 Task: Create a sub task Release to Production / Go Live for the task  Create a new online booking system for a tour operator in the project AgileOutlook , assign it to team member softage.1@softage.net and update the status of the sub task to  Completed , set the priority of the sub task to High
Action: Mouse moved to (48, 294)
Screenshot: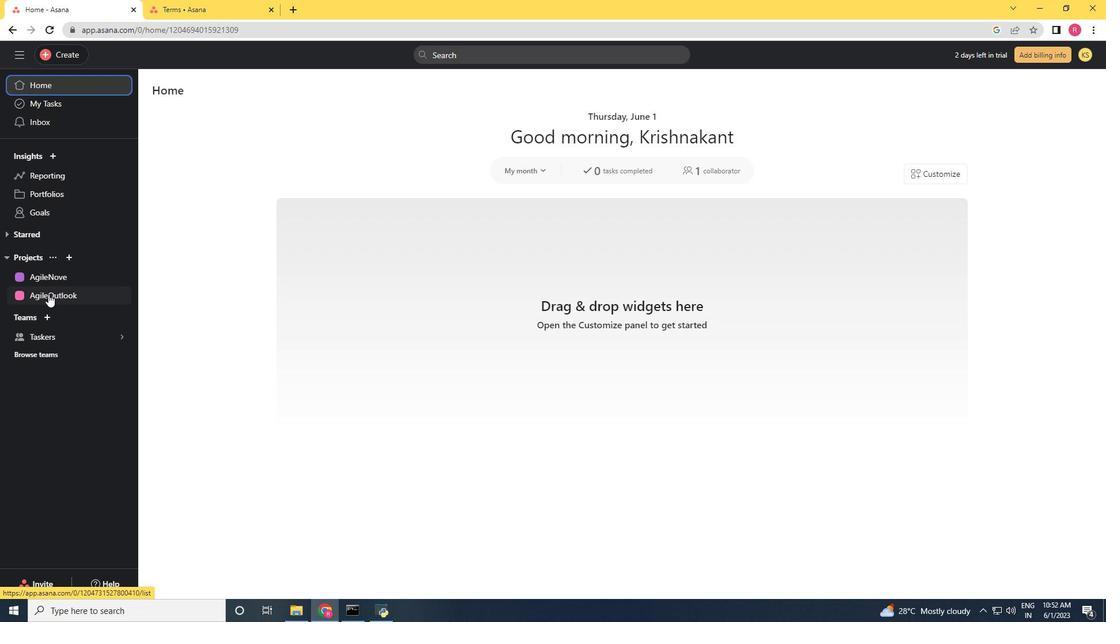 
Action: Mouse pressed left at (48, 294)
Screenshot: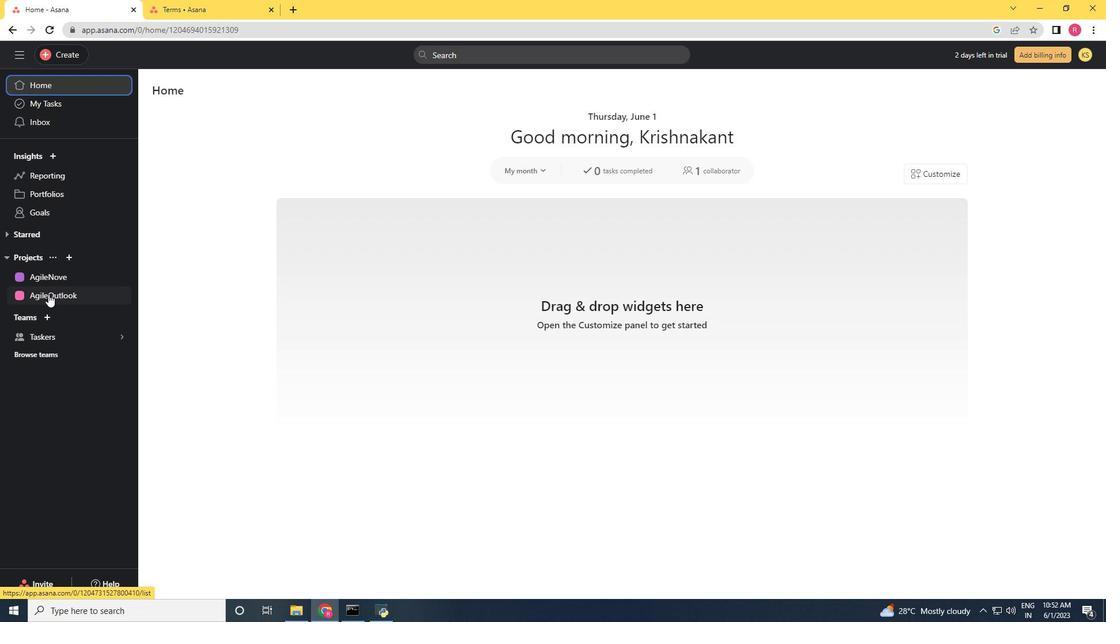 
Action: Mouse moved to (474, 254)
Screenshot: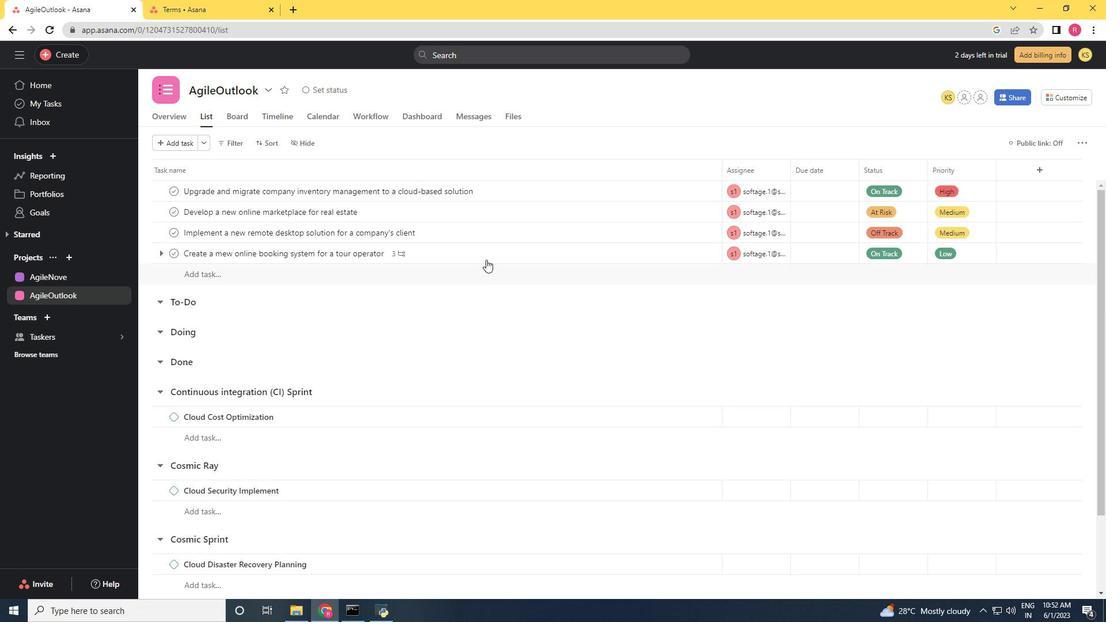 
Action: Mouse pressed left at (474, 254)
Screenshot: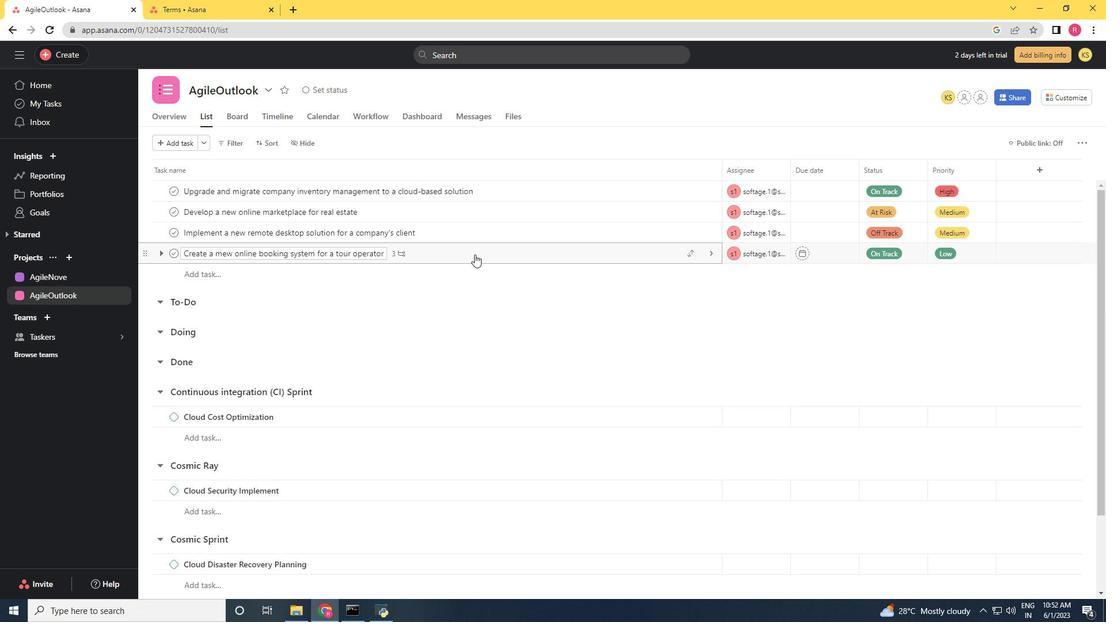 
Action: Mouse moved to (808, 341)
Screenshot: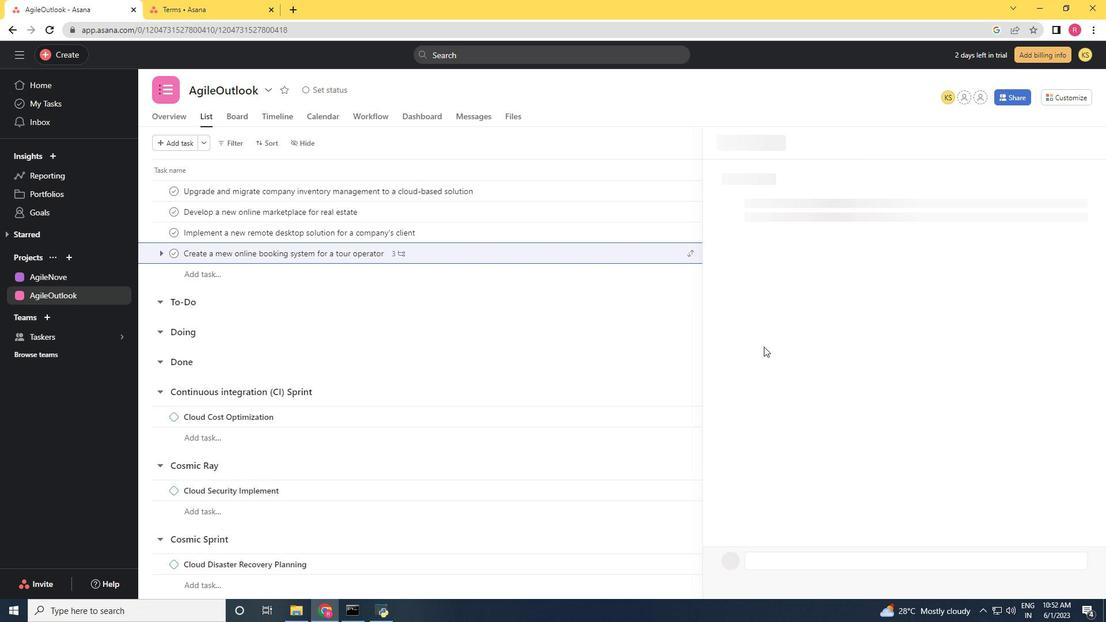 
Action: Mouse scrolled (808, 341) with delta (0, 0)
Screenshot: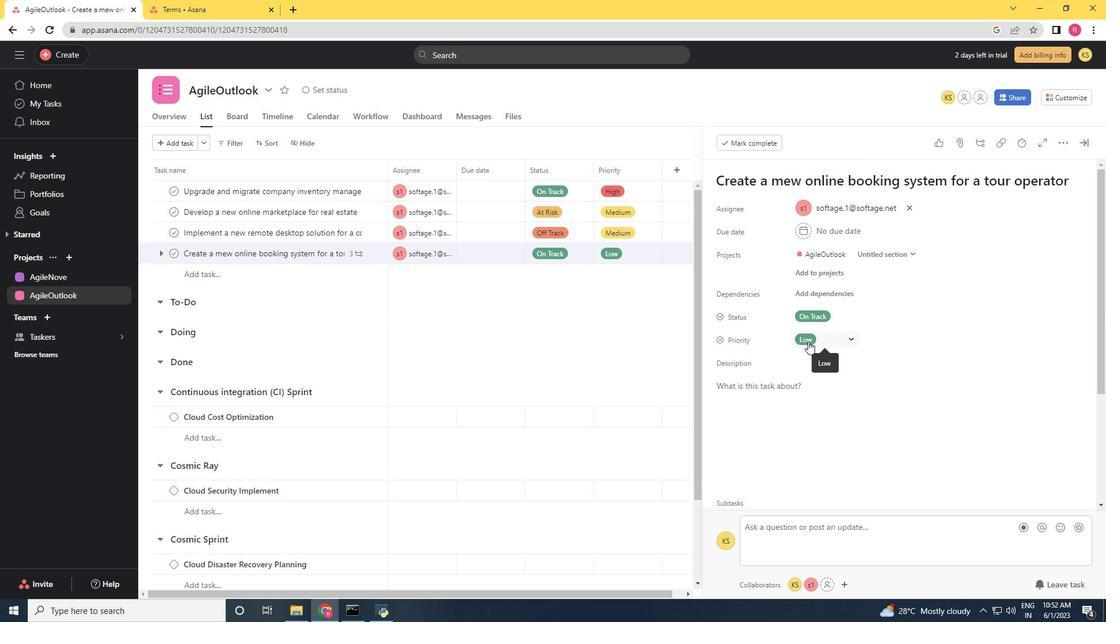 
Action: Mouse scrolled (808, 341) with delta (0, 0)
Screenshot: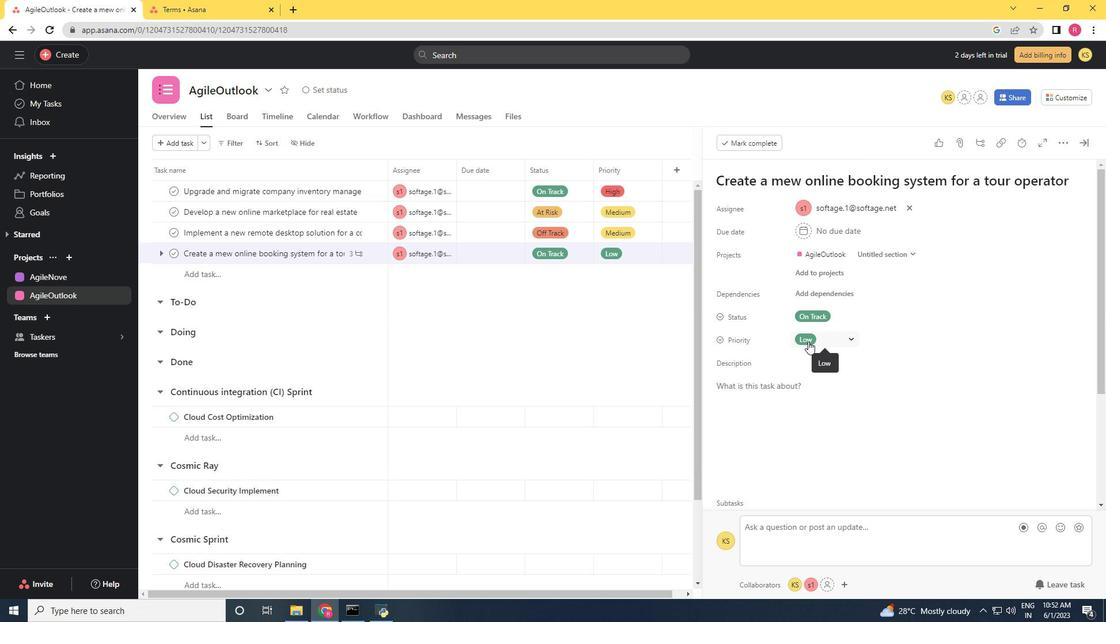 
Action: Mouse scrolled (808, 341) with delta (0, 0)
Screenshot: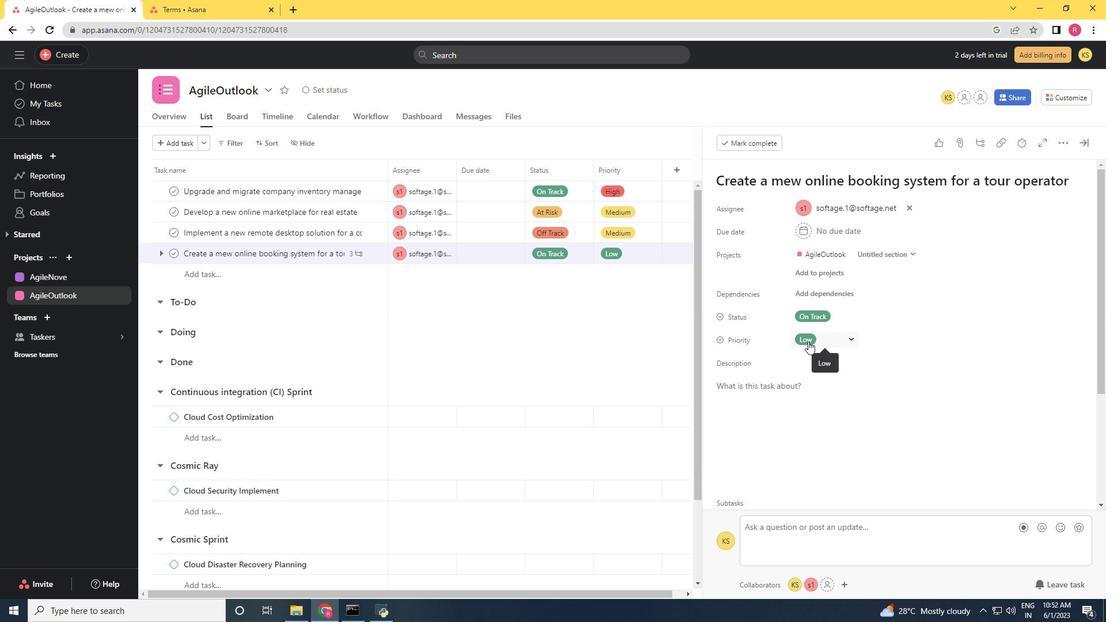 
Action: Mouse scrolled (808, 341) with delta (0, 0)
Screenshot: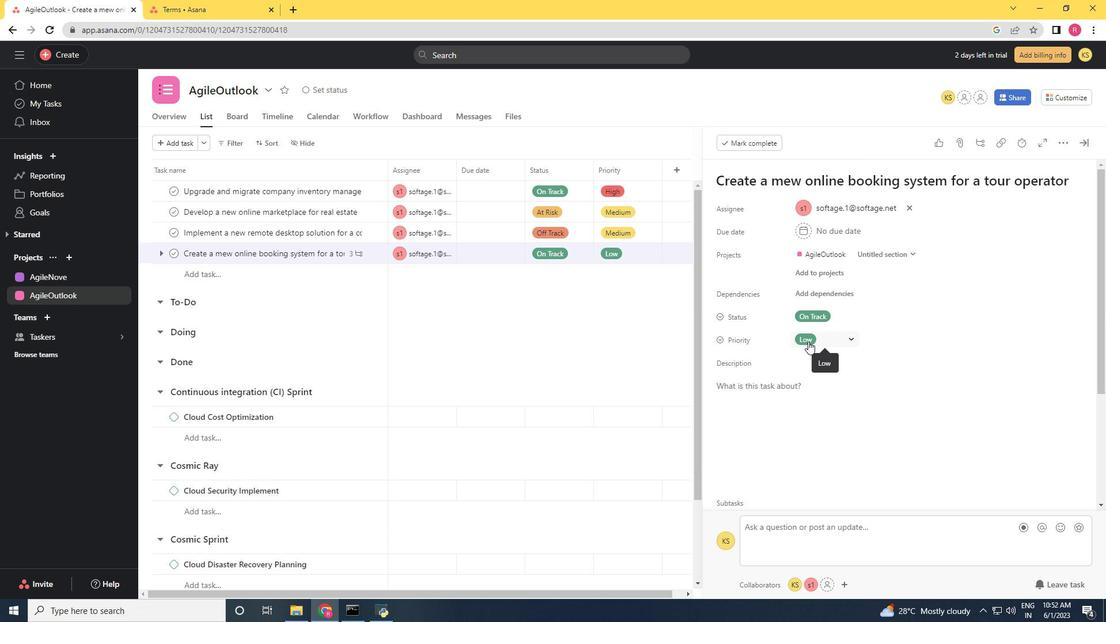 
Action: Mouse moved to (747, 417)
Screenshot: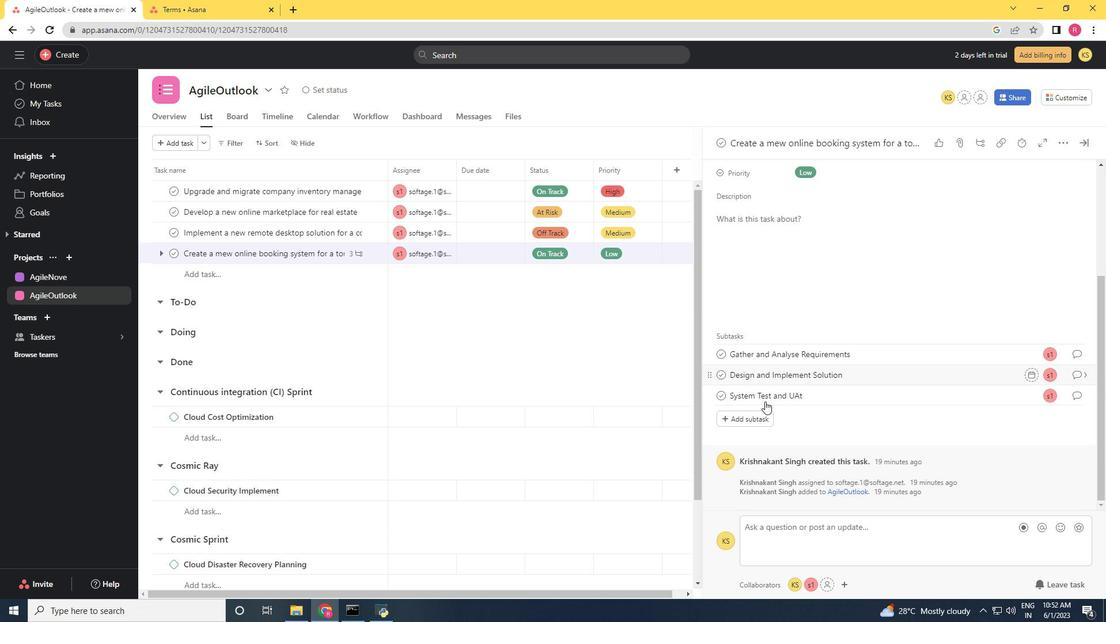 
Action: Mouse pressed left at (747, 417)
Screenshot: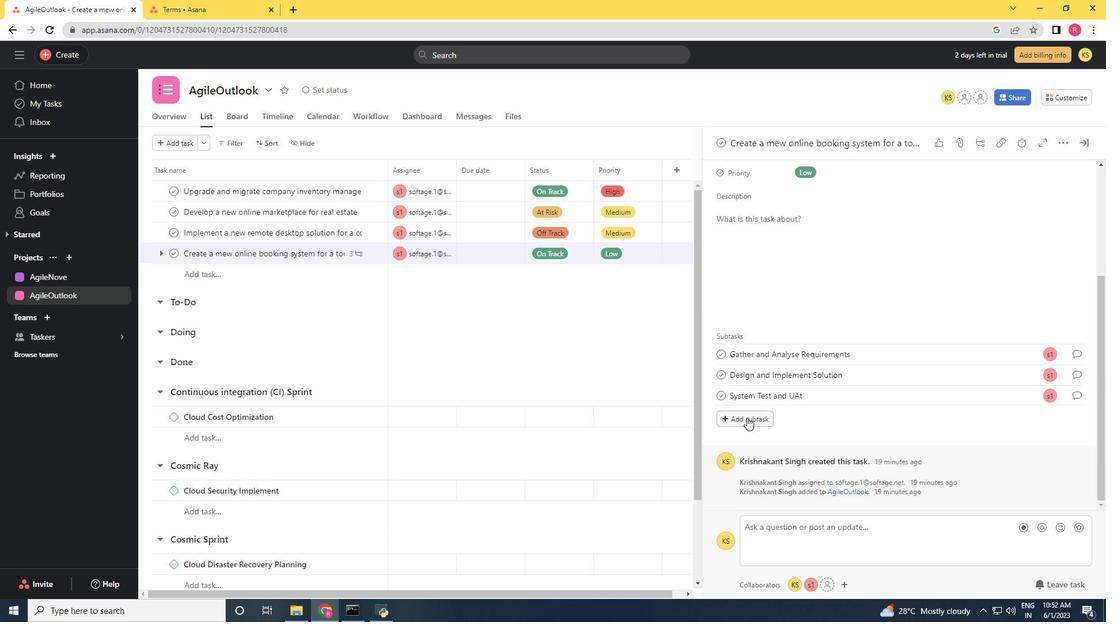 
Action: Mouse moved to (572, 353)
Screenshot: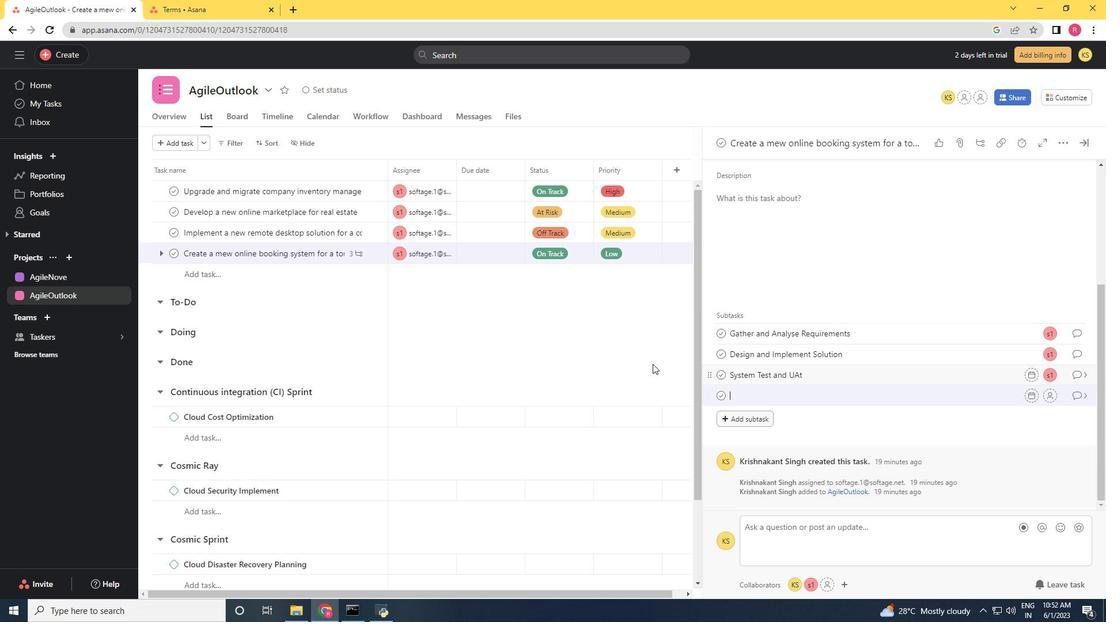 
Action: Key pressed <Key.shift>Release<Key.space>to<Key.space><Key.shift>Productio<Key.space>/<Key.space><Key.shift>Go<Key.space><Key.shift><Key.shift><Key.shift>Live
Screenshot: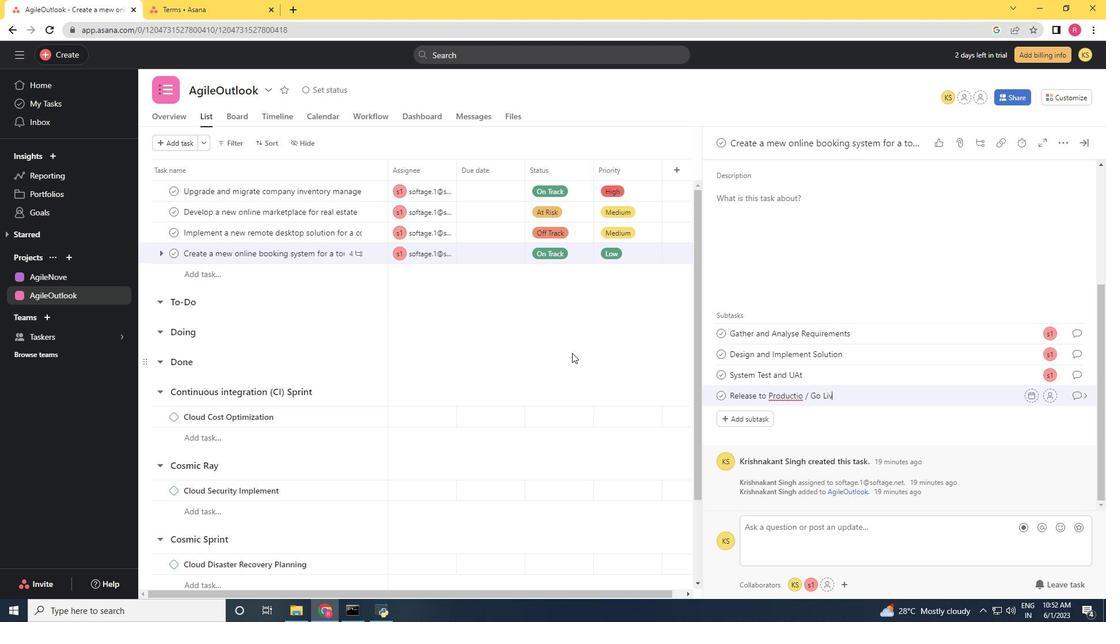 
Action: Mouse moved to (804, 396)
Screenshot: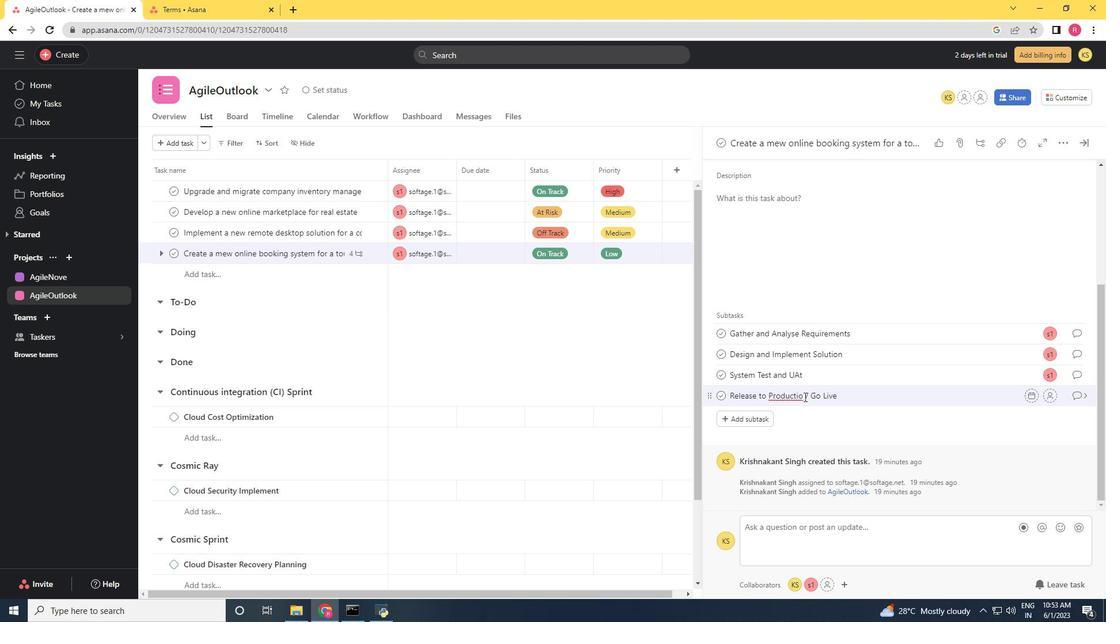 
Action: Mouse pressed left at (804, 396)
Screenshot: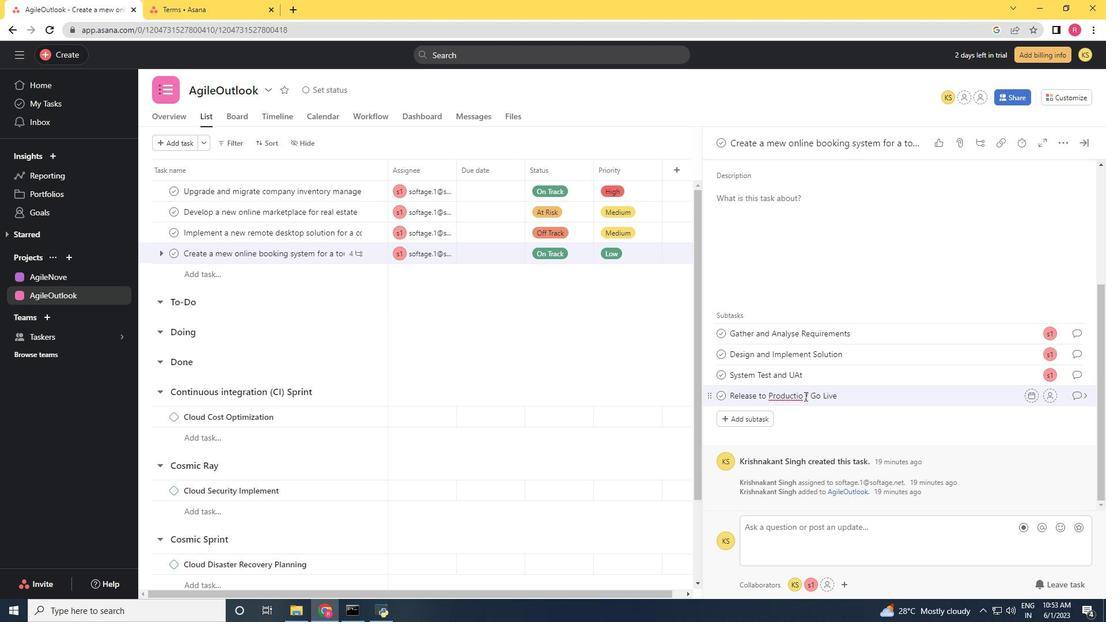 
Action: Mouse moved to (805, 396)
Screenshot: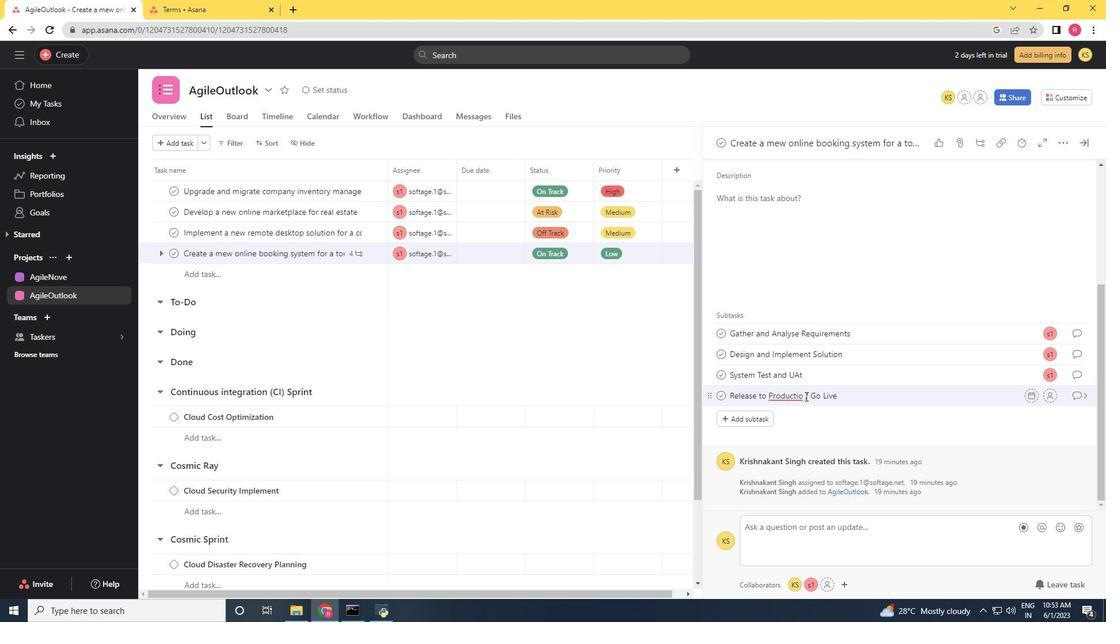 
Action: Key pressed <Key.backspace>n
Screenshot: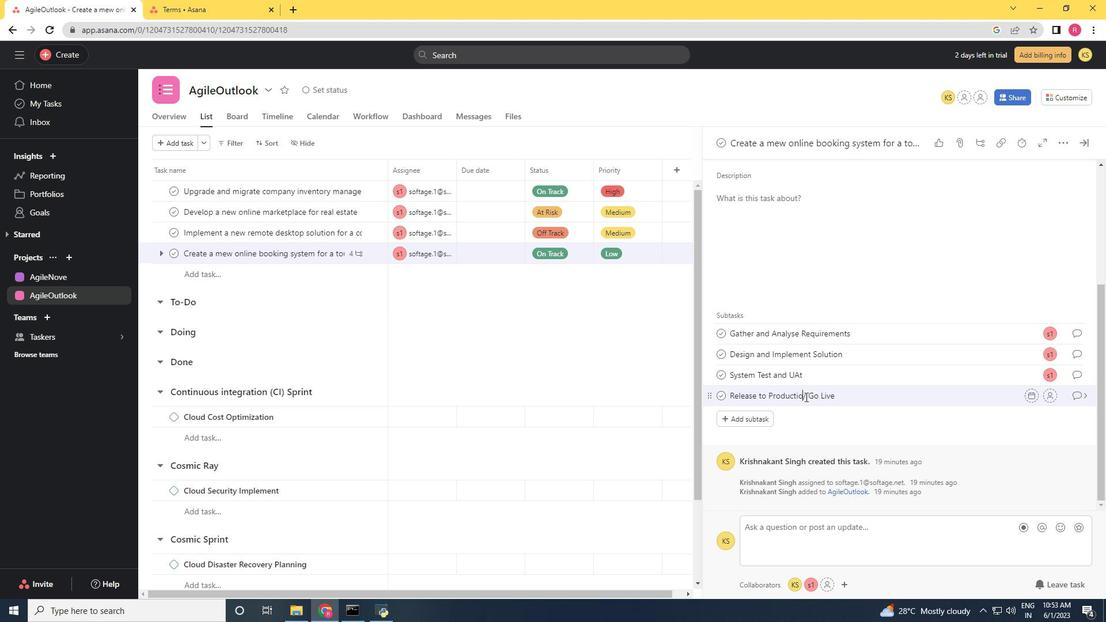 
Action: Mouse moved to (804, 397)
Screenshot: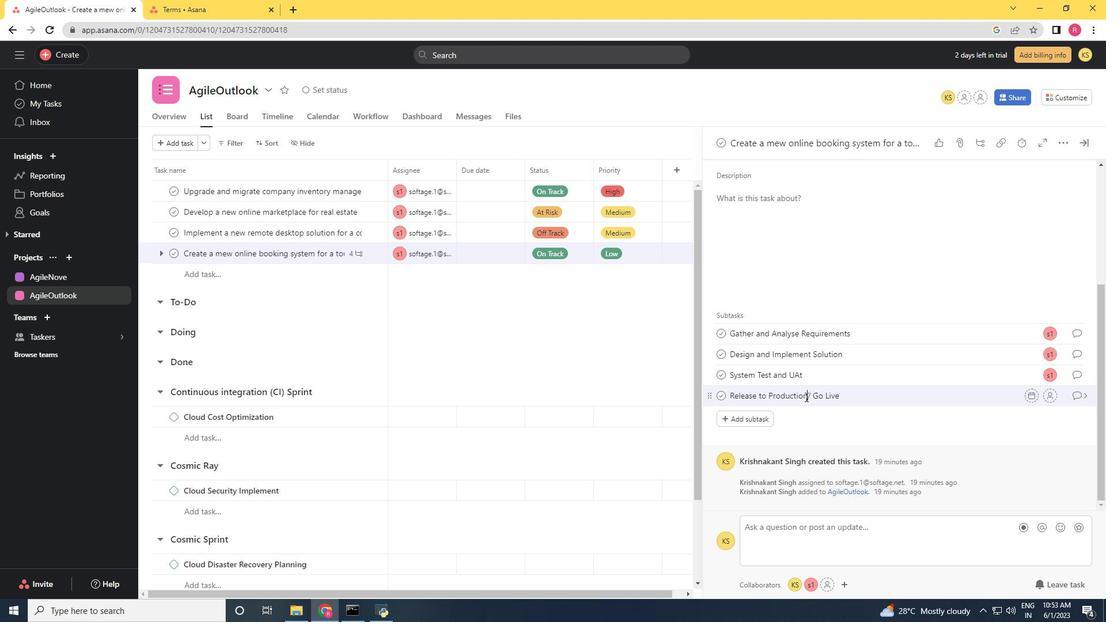 
Action: Key pressed <Key.space>
Screenshot: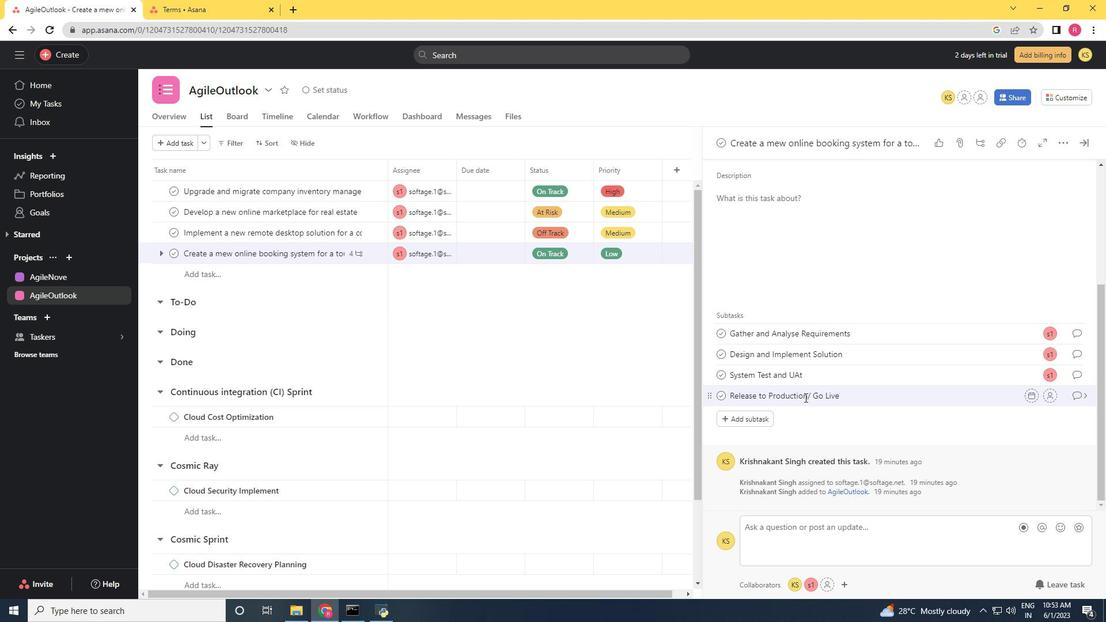 
Action: Mouse moved to (1055, 396)
Screenshot: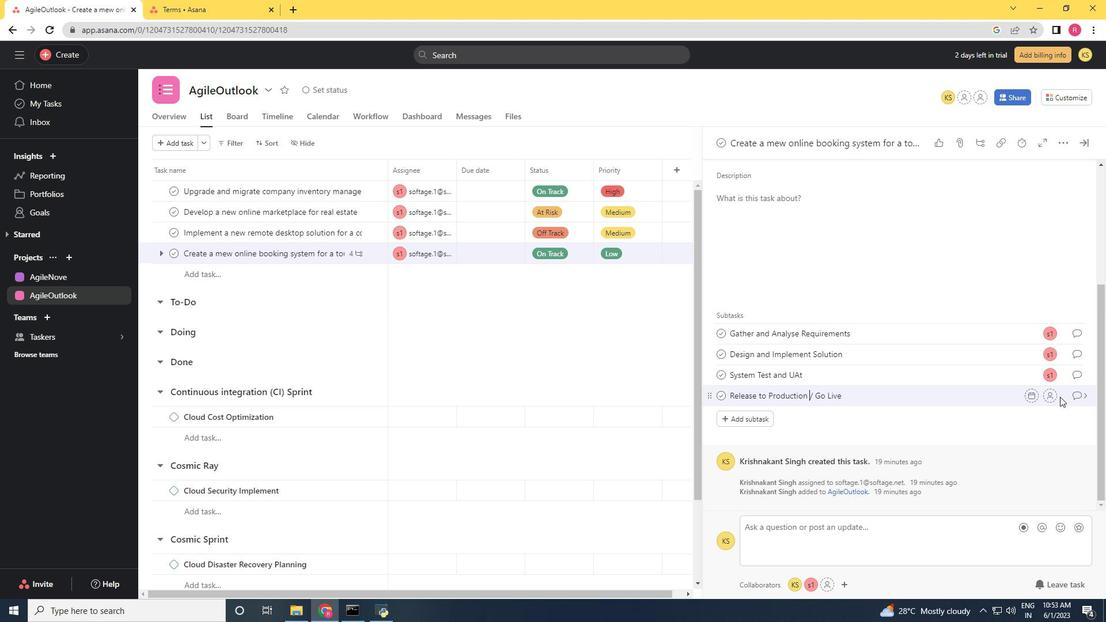 
Action: Mouse pressed left at (1055, 396)
Screenshot: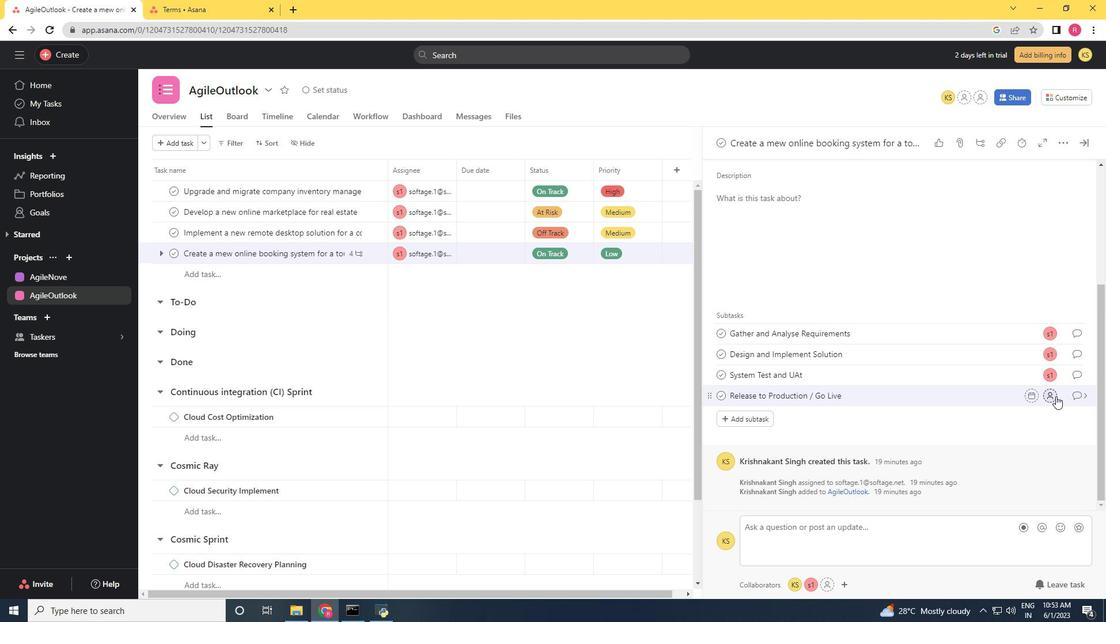 
Action: Key pressed softage.1<Key.shift>@softage.net
Screenshot: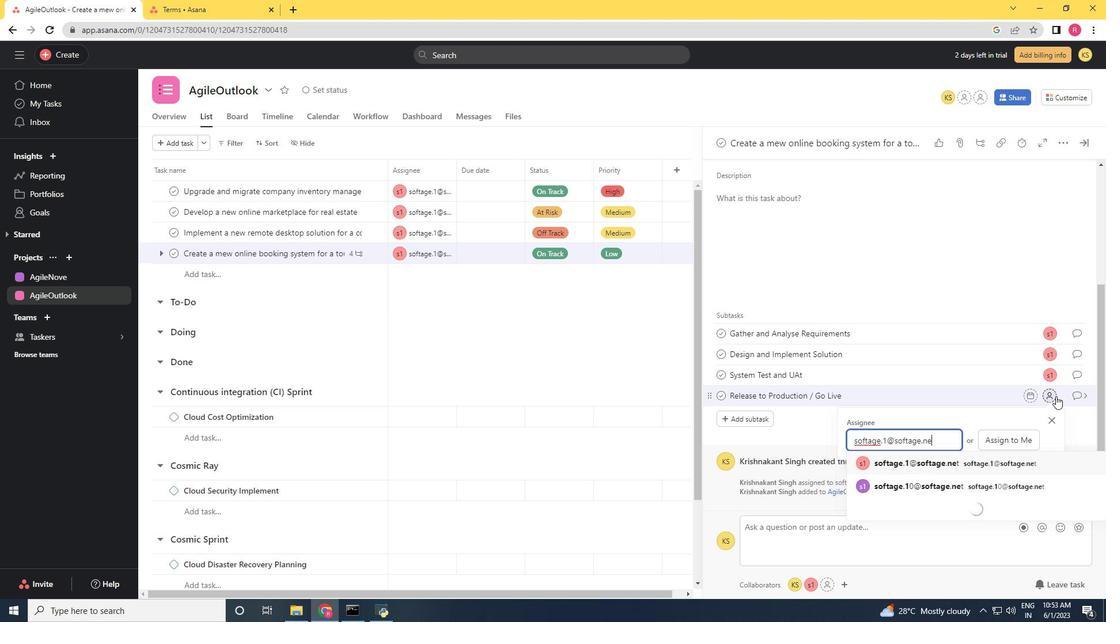 
Action: Mouse moved to (918, 455)
Screenshot: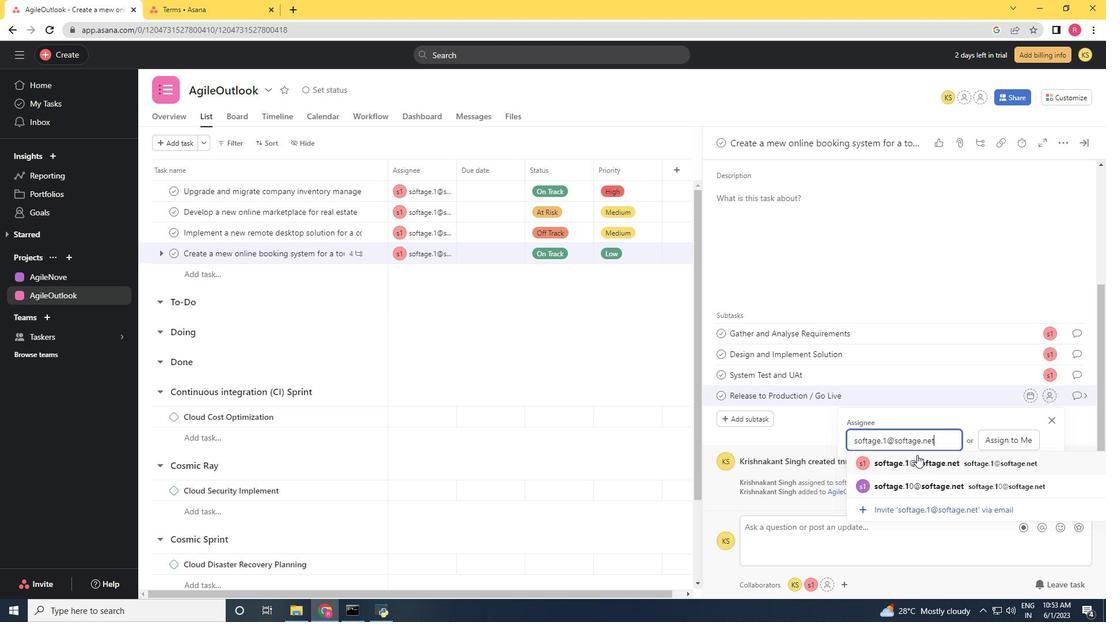 
Action: Mouse pressed left at (918, 455)
Screenshot: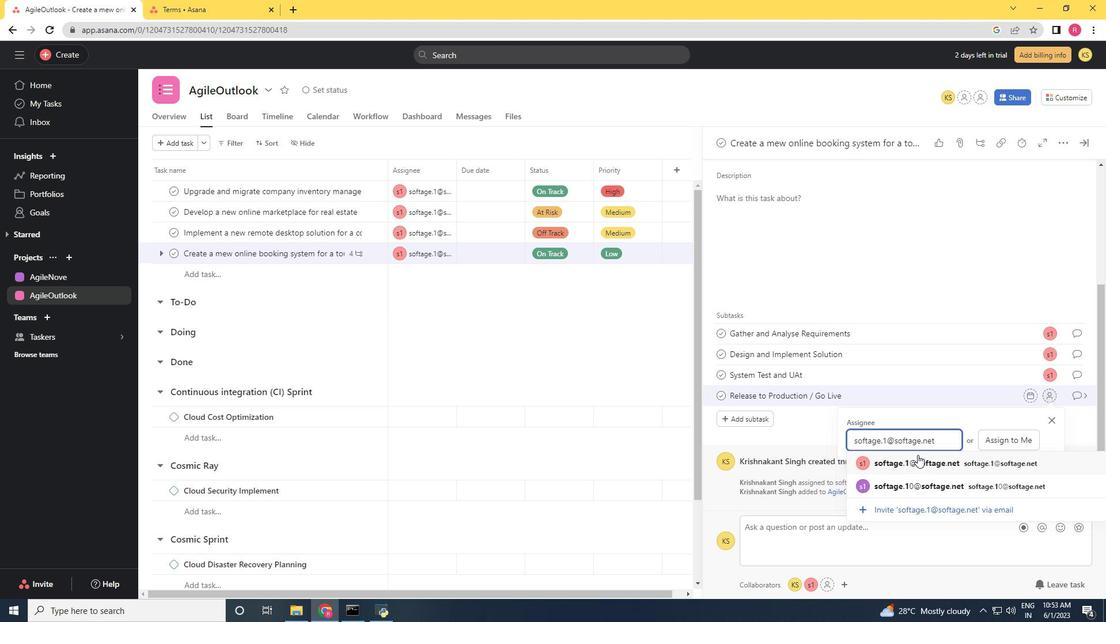 
Action: Mouse moved to (1078, 394)
Screenshot: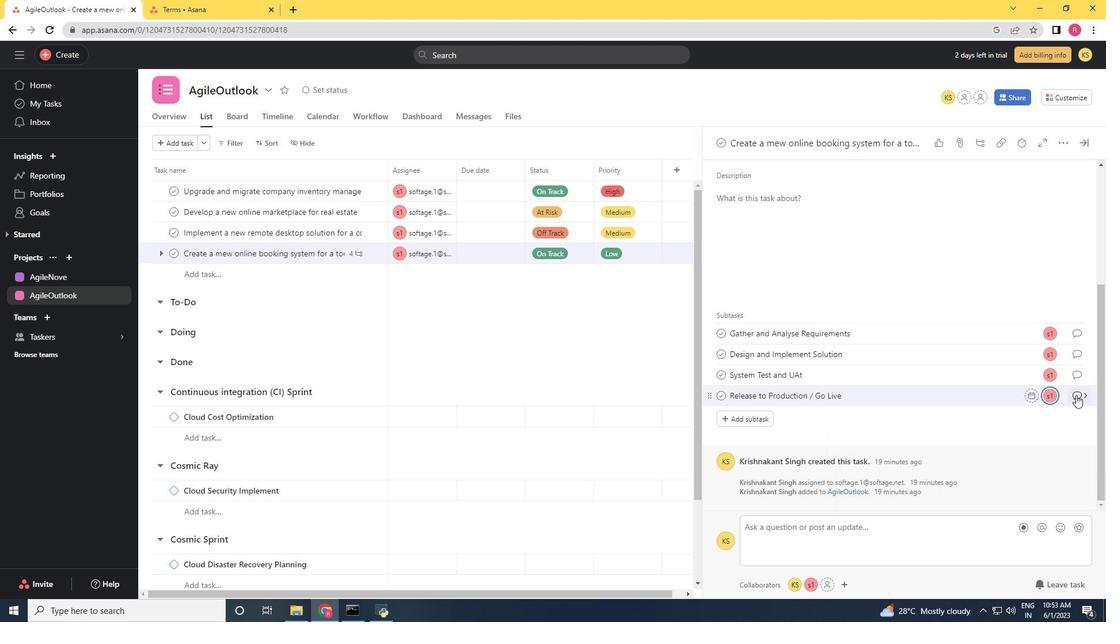 
Action: Mouse pressed left at (1078, 394)
Screenshot: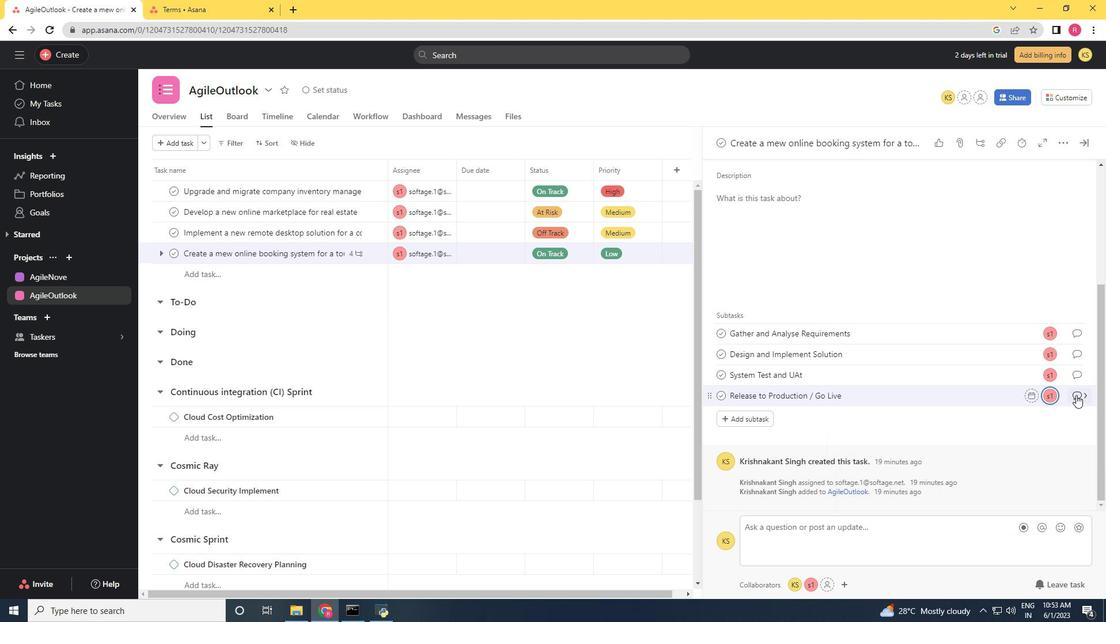 
Action: Mouse moved to (775, 305)
Screenshot: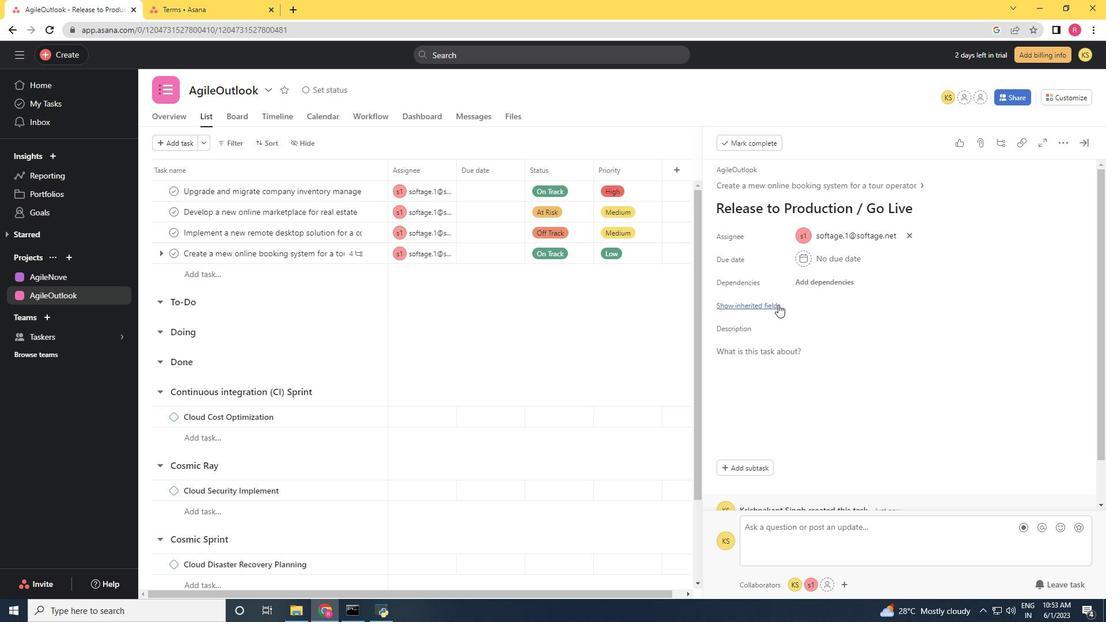 
Action: Mouse pressed left at (775, 305)
Screenshot: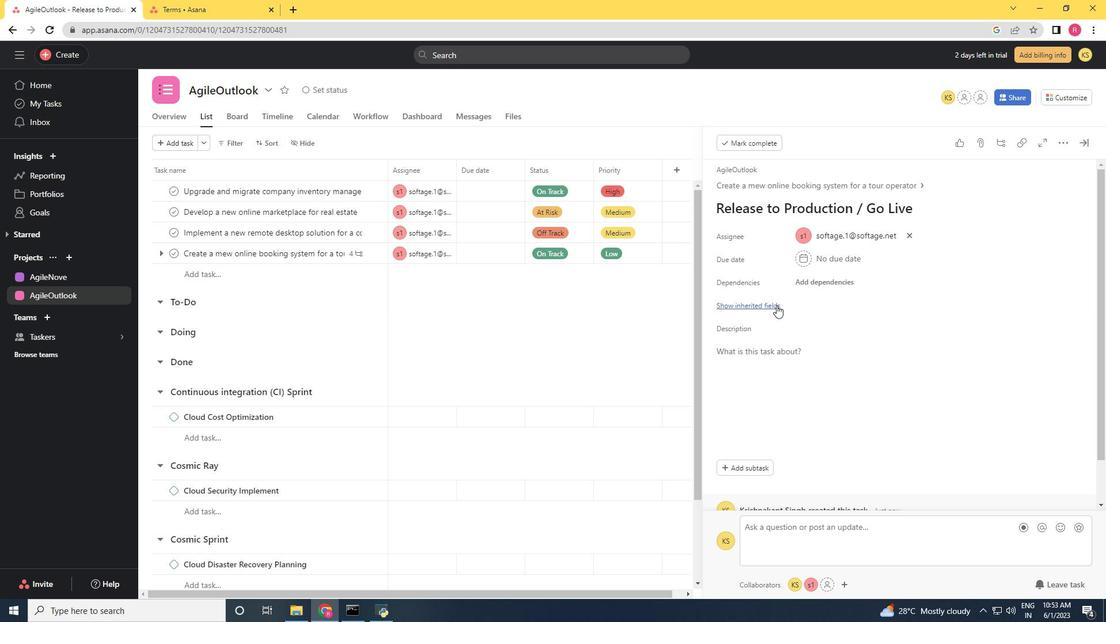 
Action: Mouse moved to (808, 320)
Screenshot: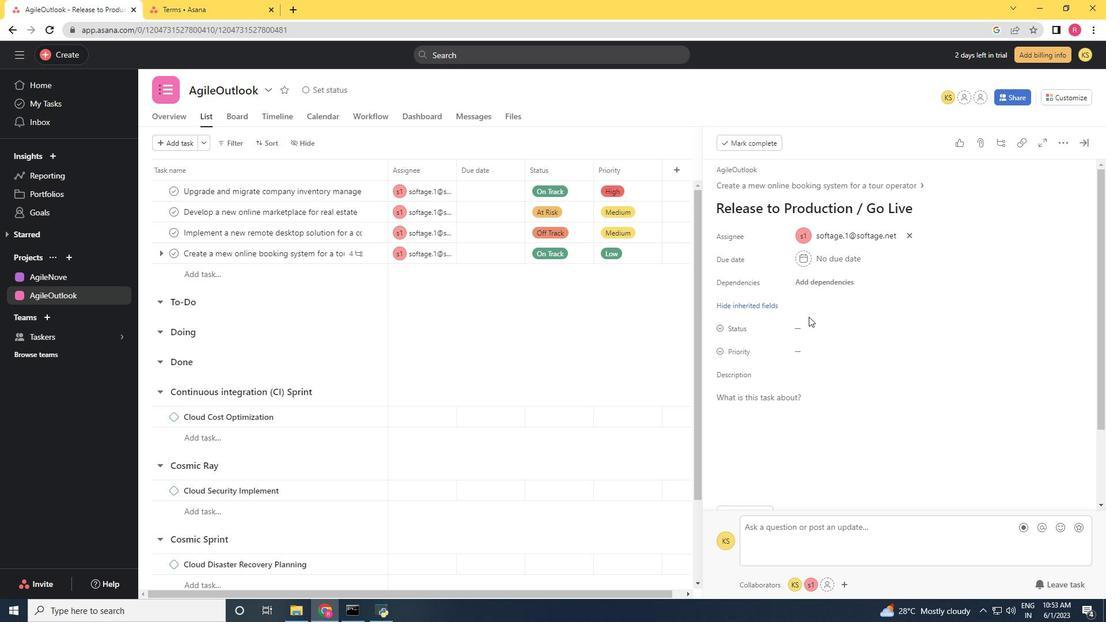 
Action: Mouse pressed left at (808, 320)
Screenshot: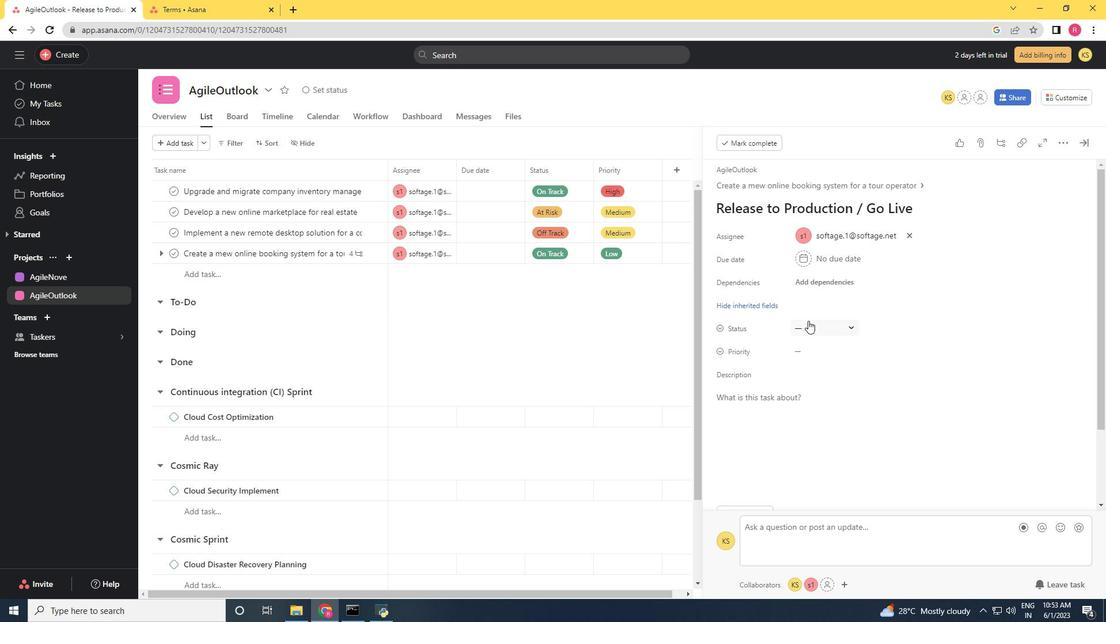
Action: Mouse moved to (831, 425)
Screenshot: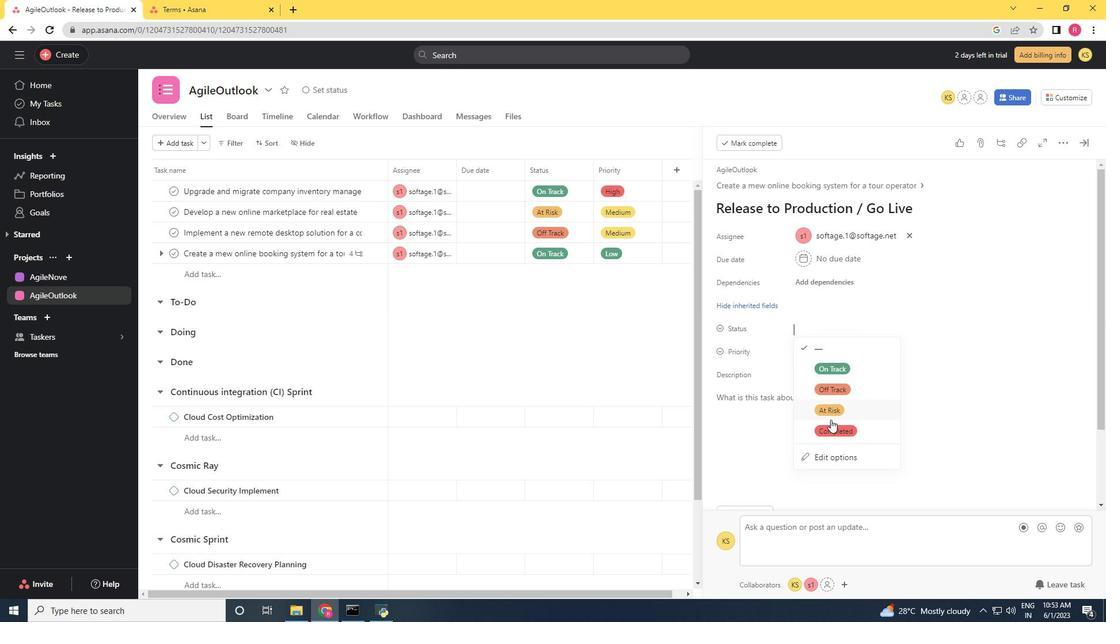
Action: Mouse pressed left at (831, 425)
Screenshot: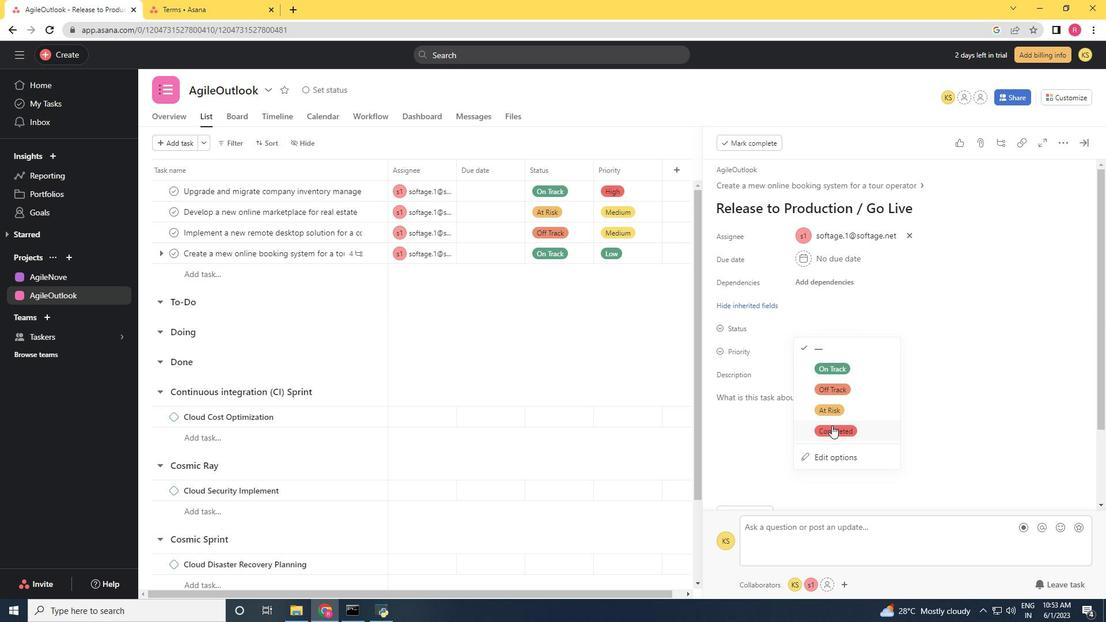 
Action: Mouse moved to (807, 353)
Screenshot: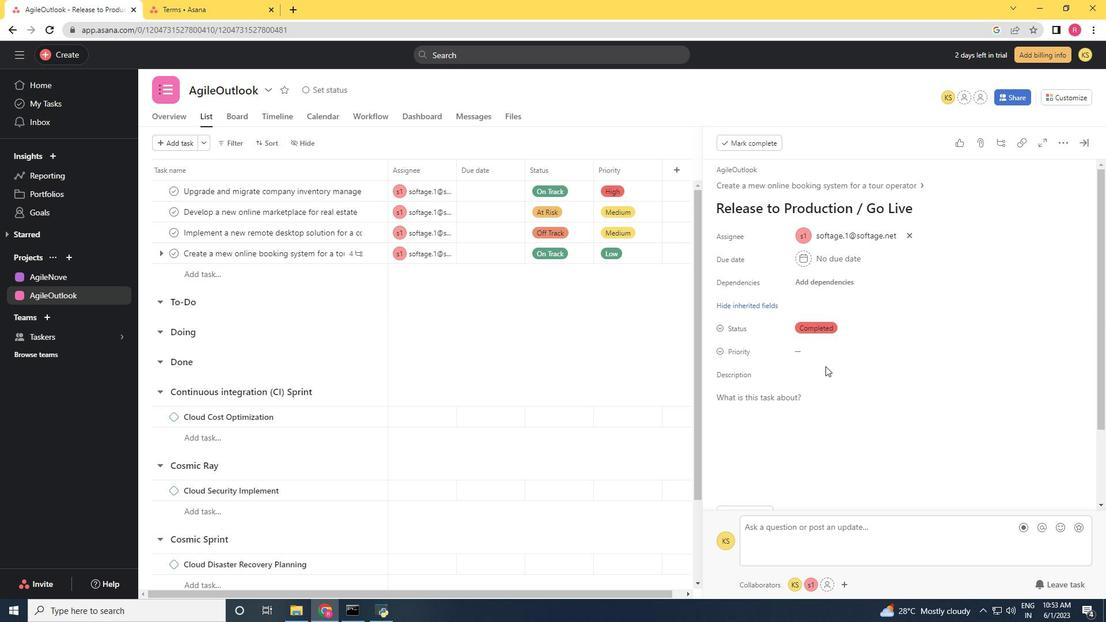 
Action: Mouse pressed left at (807, 353)
Screenshot: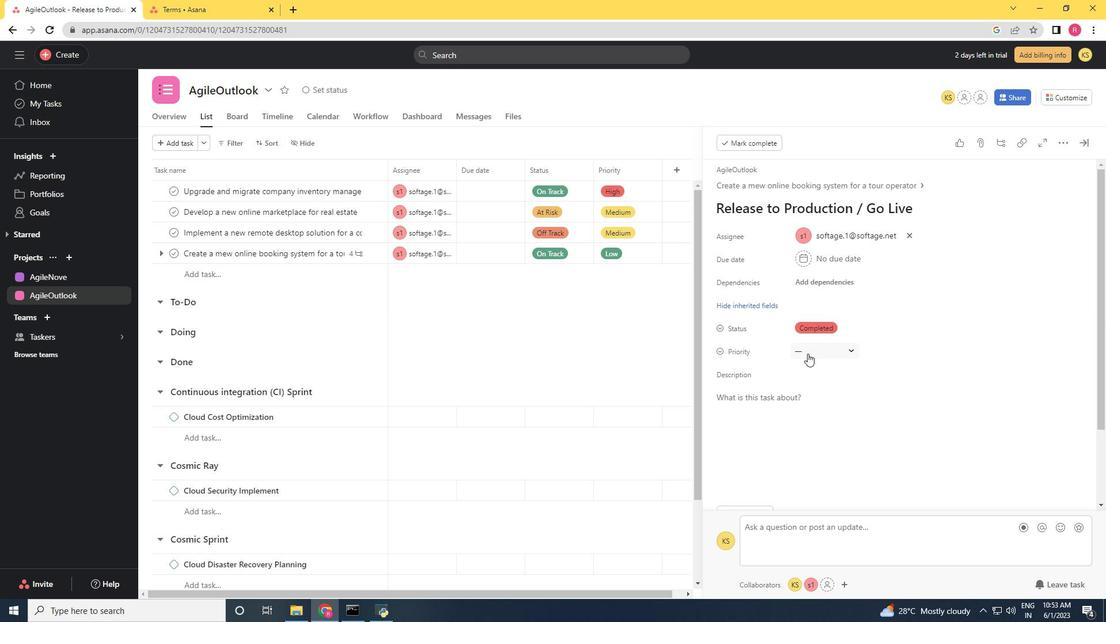 
Action: Mouse moved to (829, 391)
Screenshot: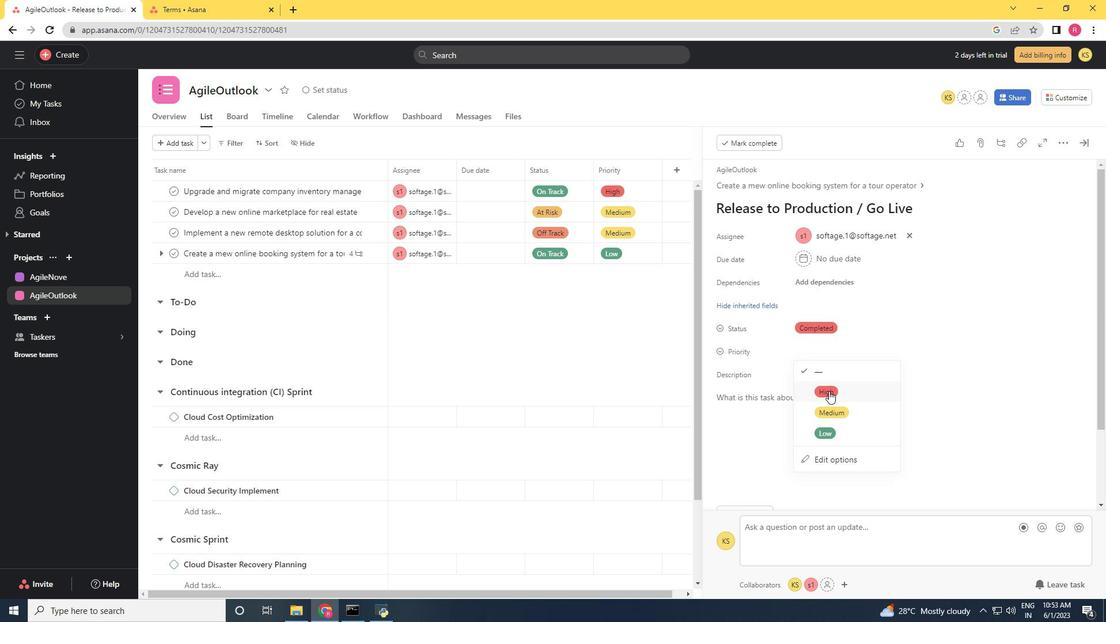 
Action: Mouse pressed left at (829, 391)
Screenshot: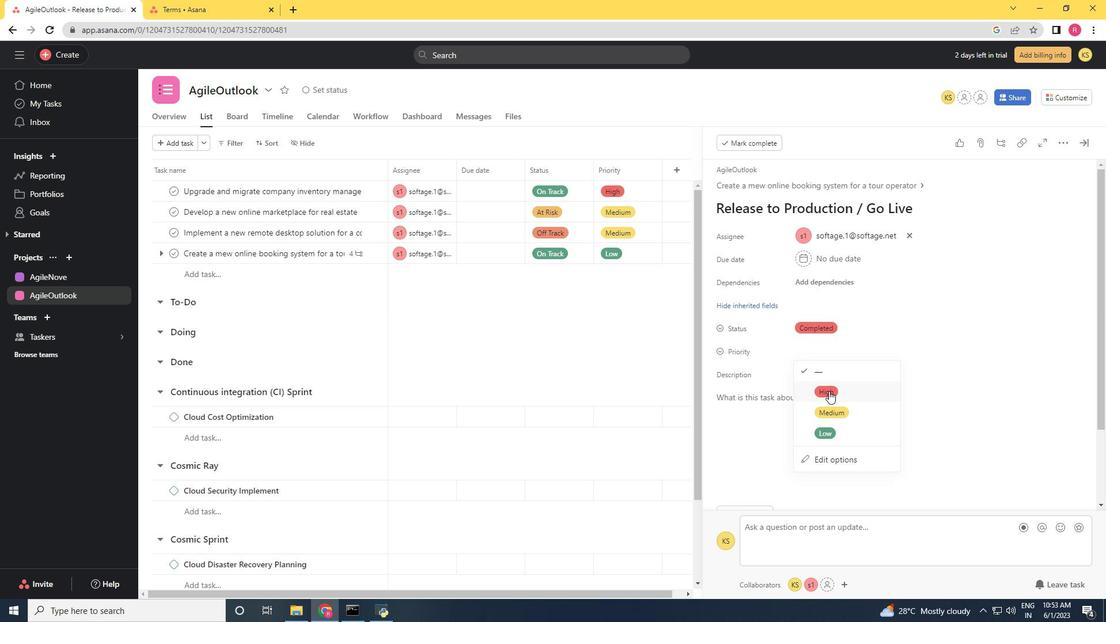 
Action: Mouse moved to (829, 391)
Screenshot: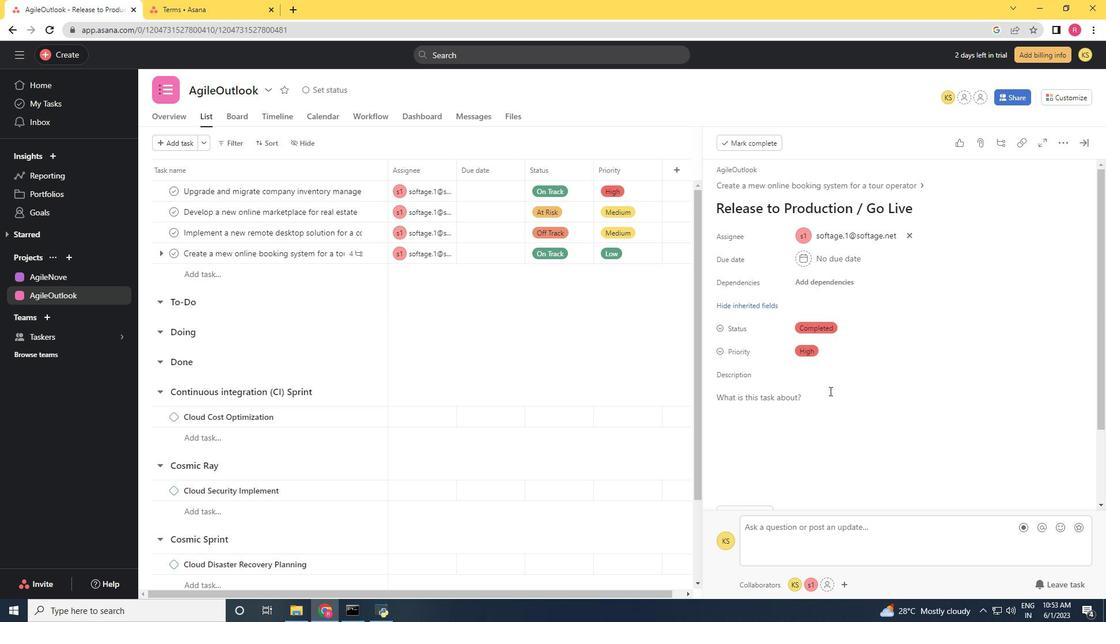 
